 Task: Enable public transport information for cabin in Rockbridge, Ohio, United States.
Action: Mouse moved to (640, 174)
Screenshot: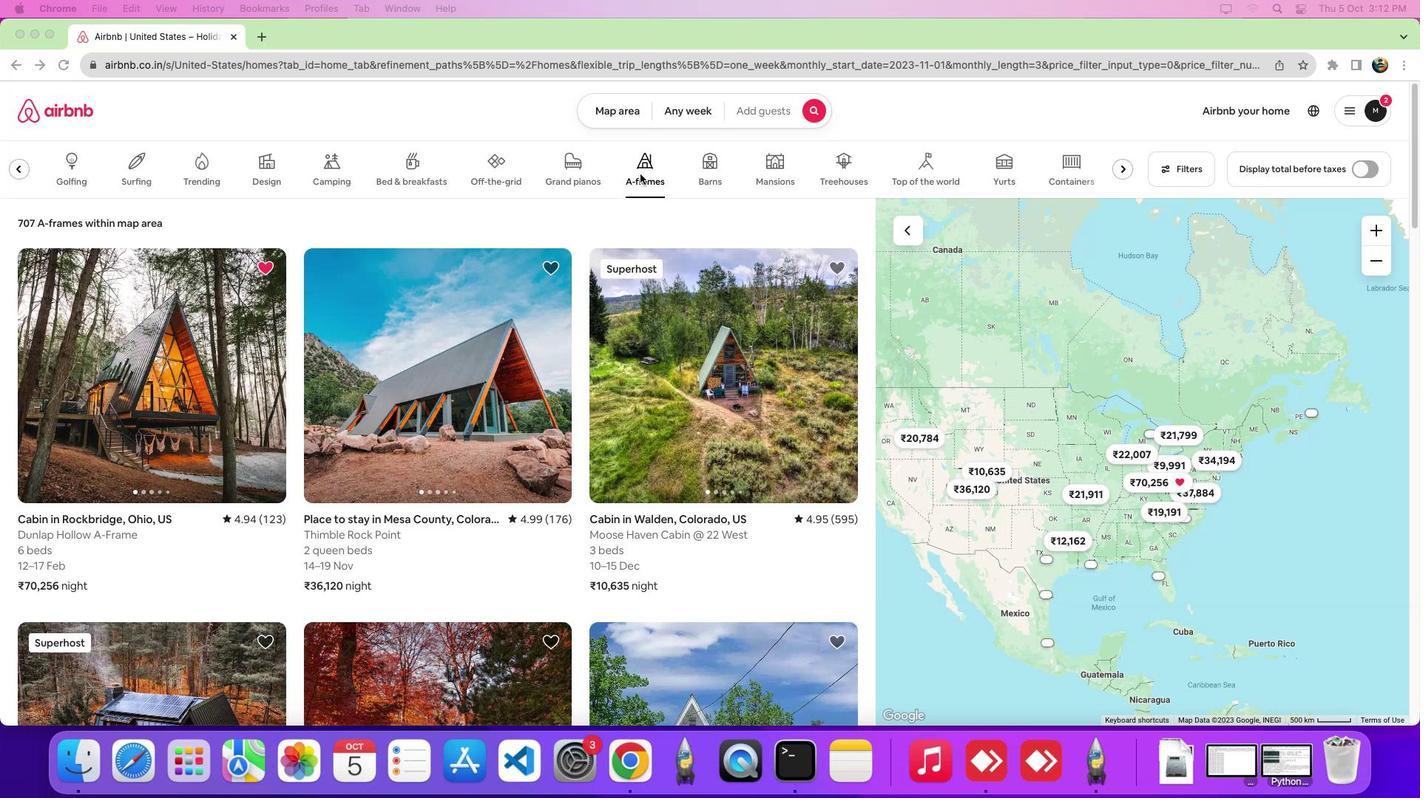 
Action: Mouse pressed left at (640, 174)
Screenshot: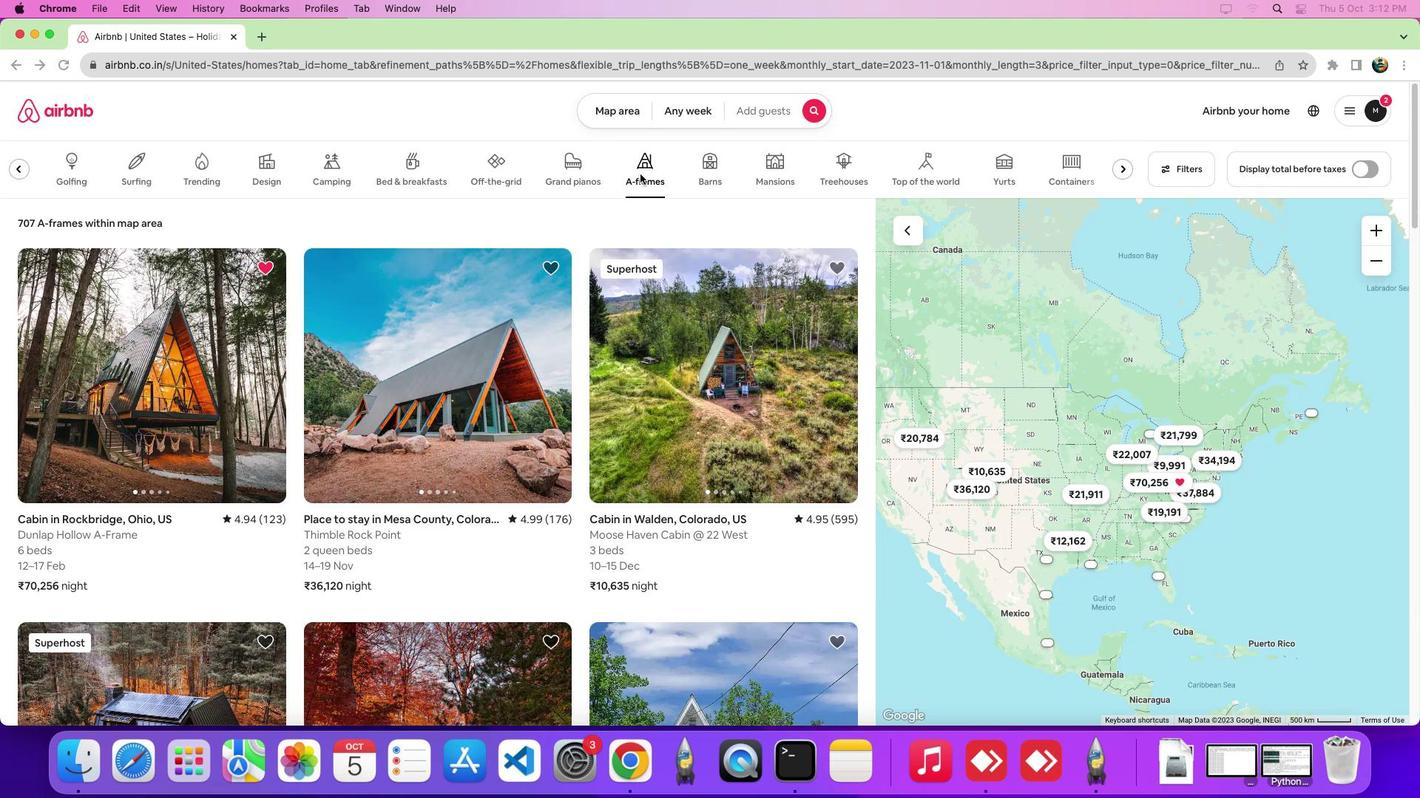 
Action: Mouse moved to (263, 331)
Screenshot: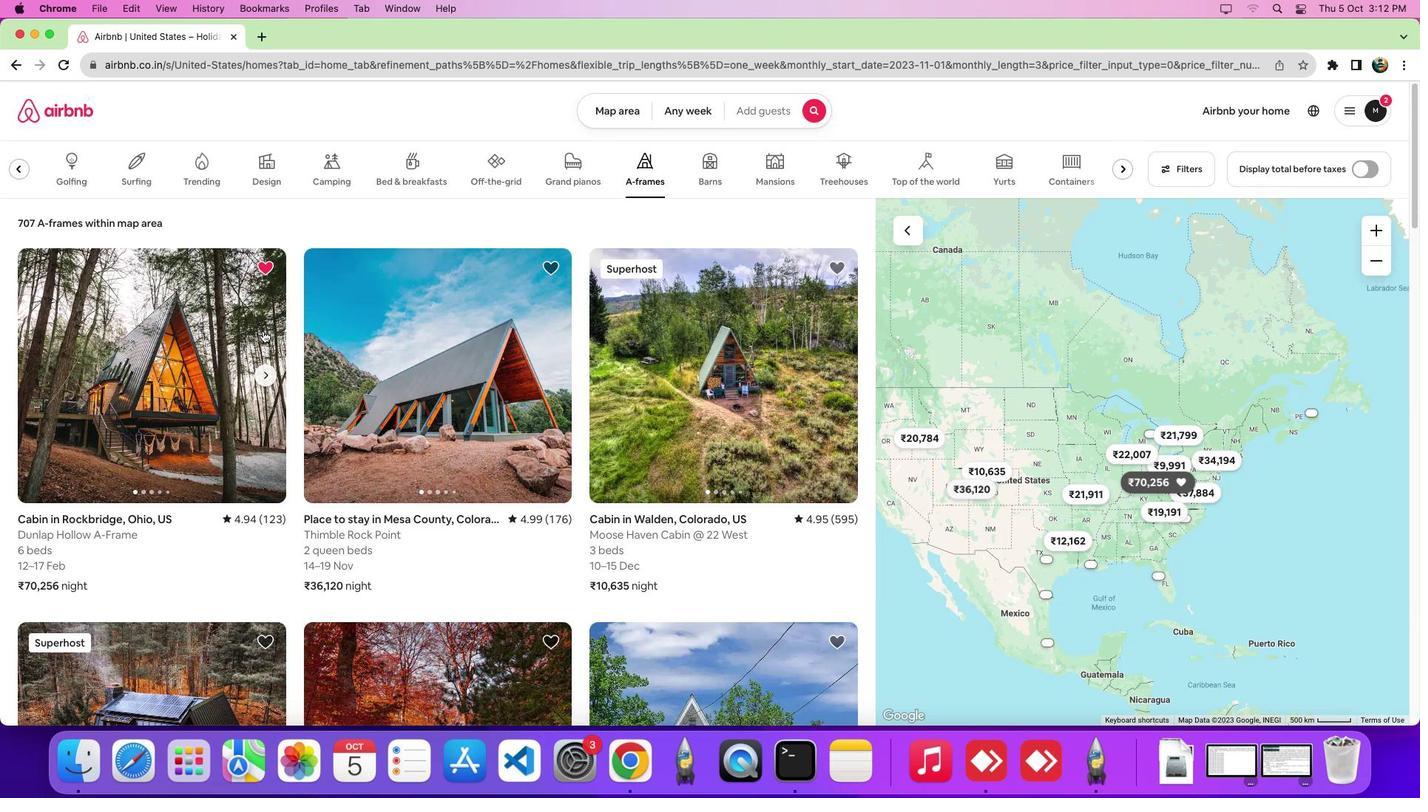 
Action: Mouse pressed left at (263, 331)
Screenshot: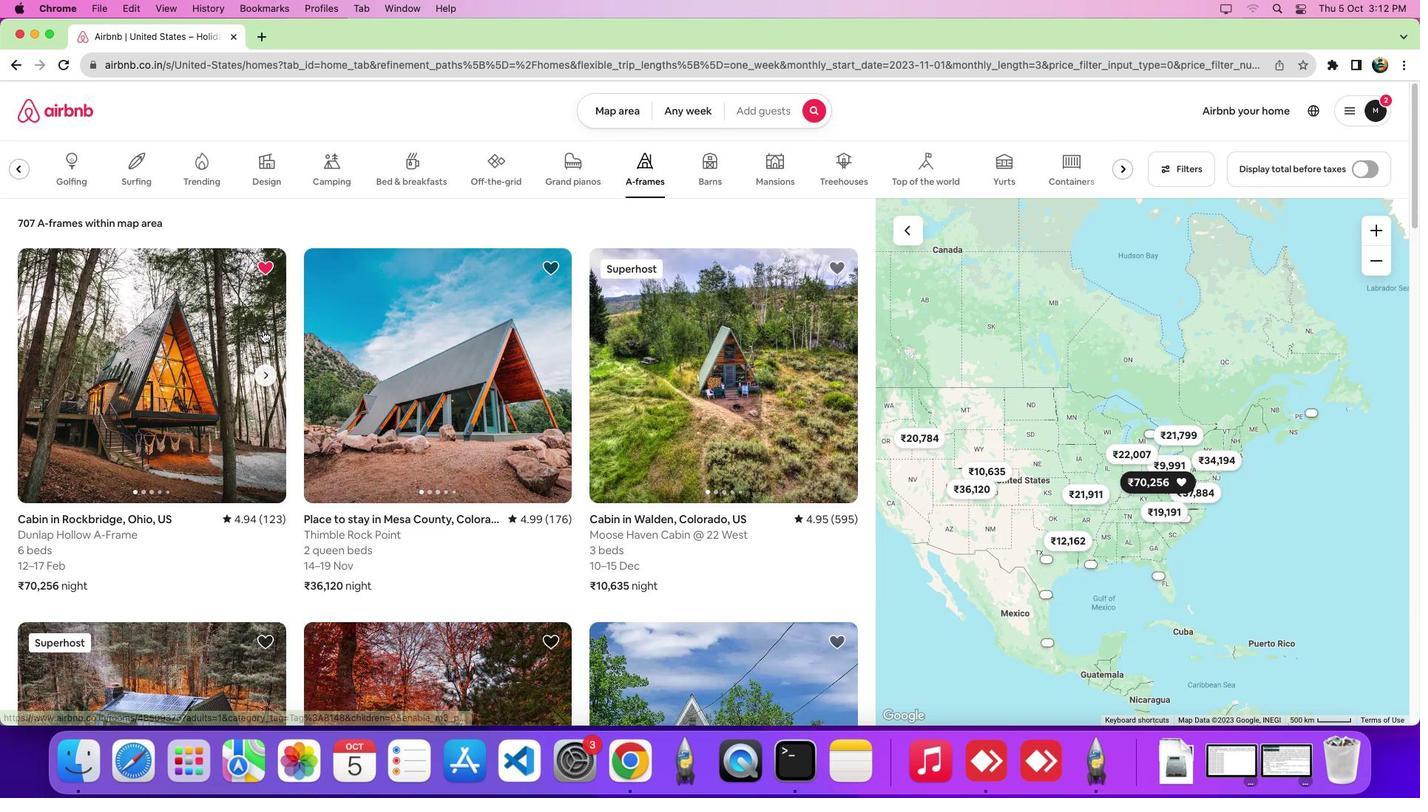 
Action: Mouse moved to (737, 339)
Screenshot: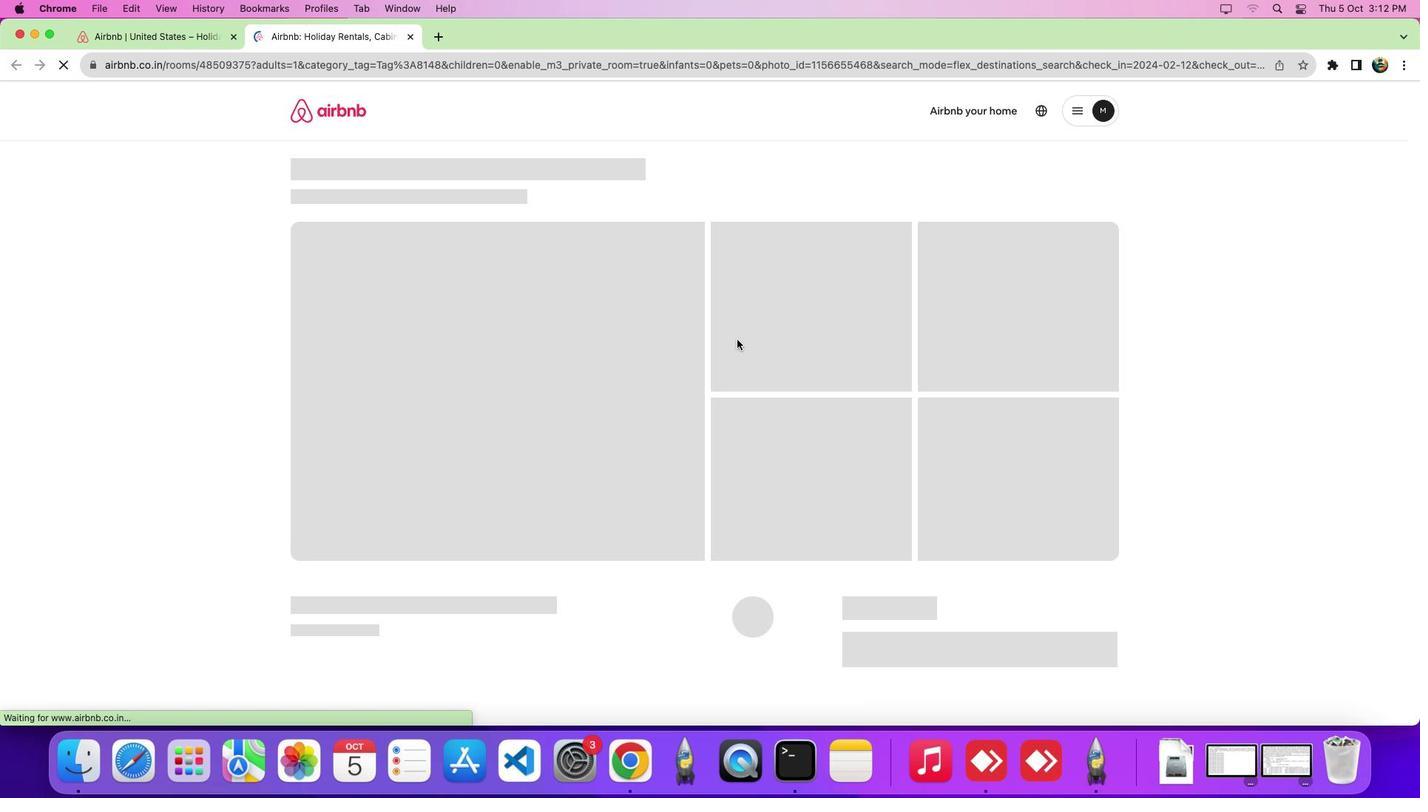 
Action: Mouse scrolled (737, 339) with delta (0, 0)
Screenshot: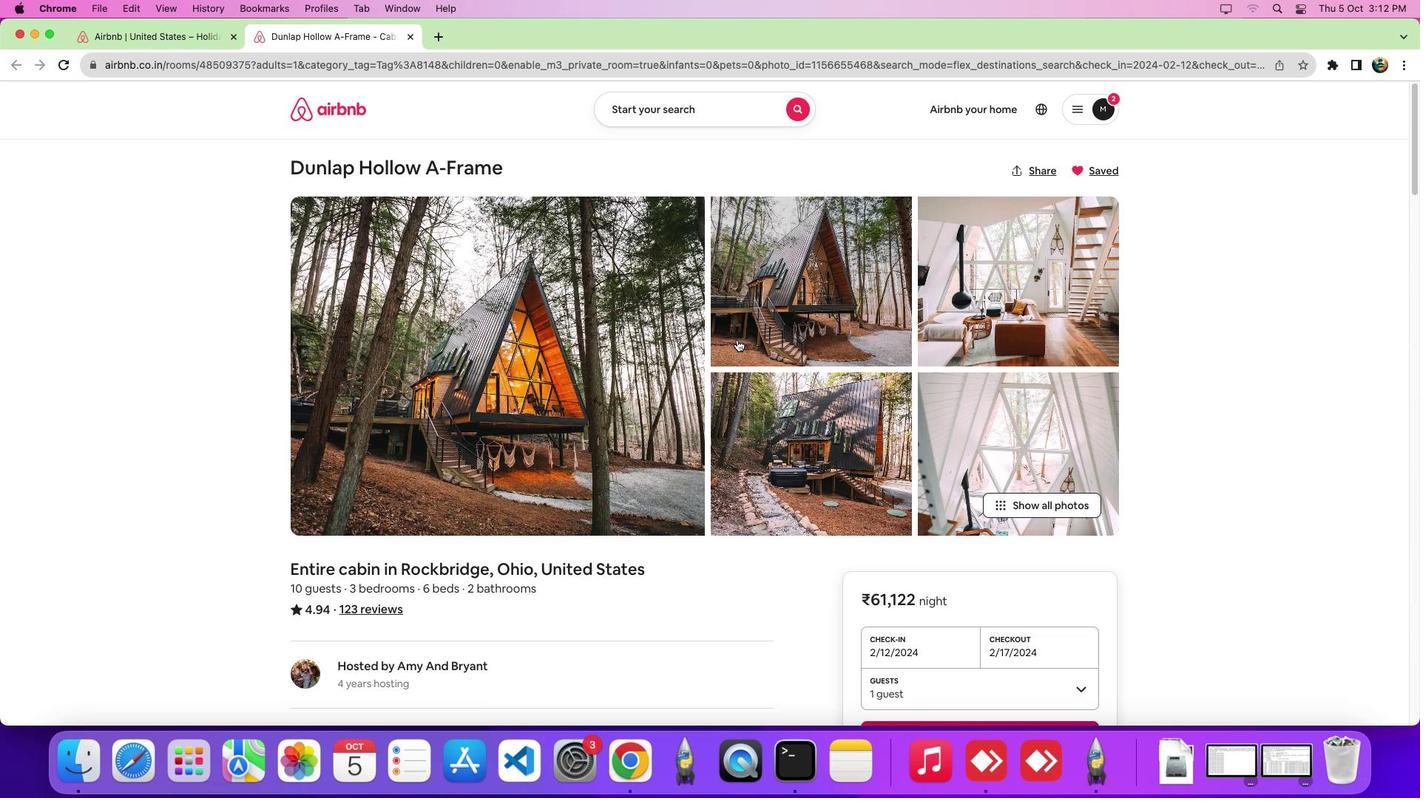 
Action: Mouse scrolled (737, 339) with delta (0, 0)
Screenshot: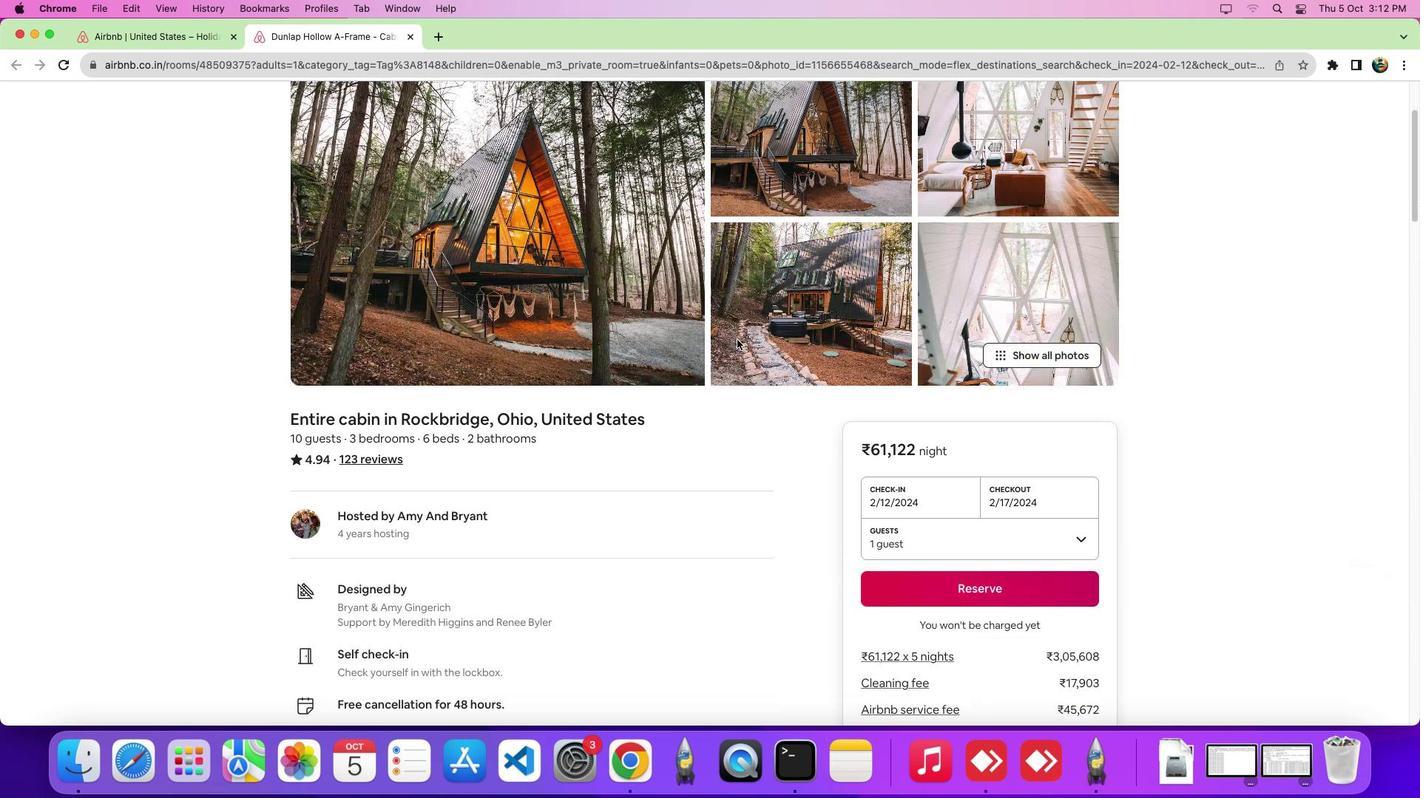 
Action: Mouse scrolled (737, 339) with delta (0, -2)
Screenshot: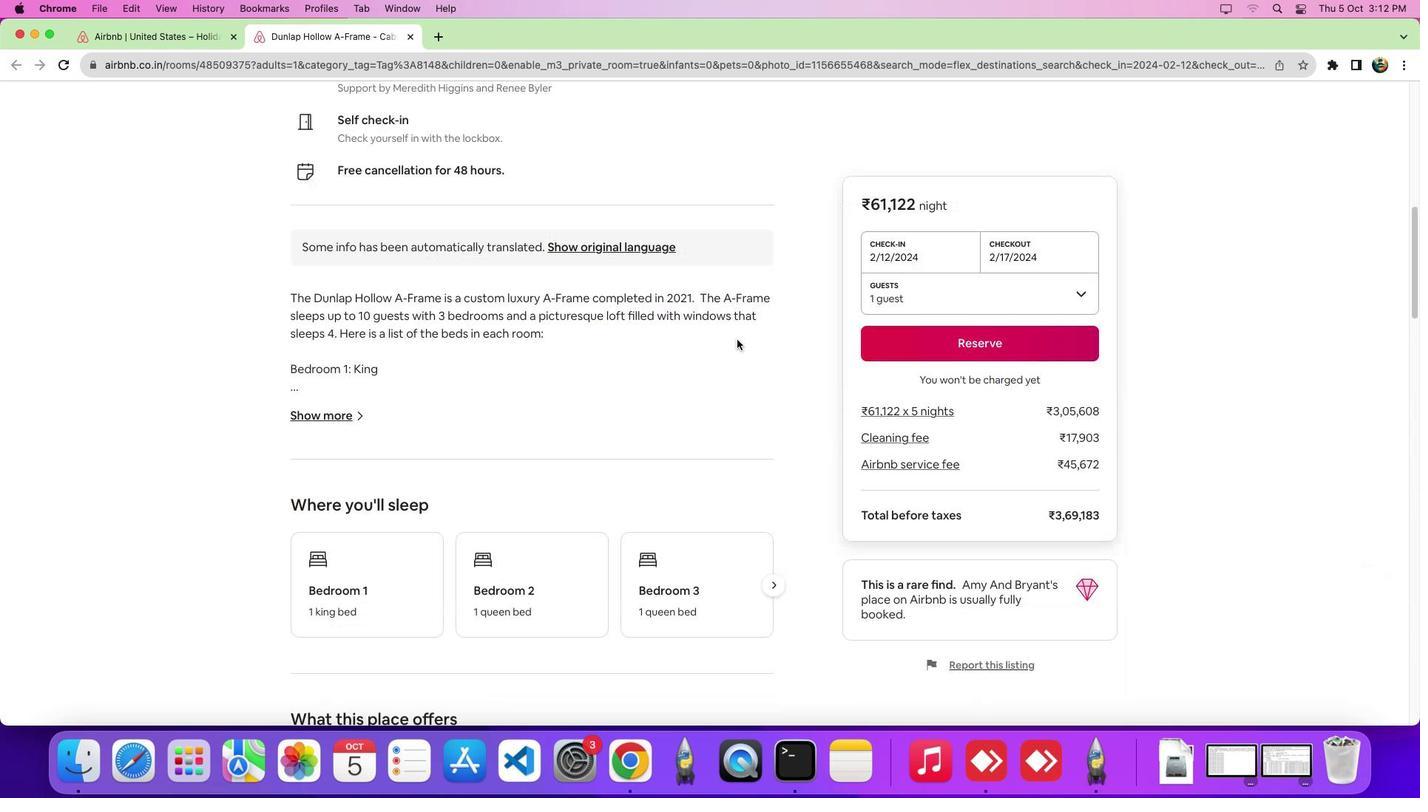 
Action: Mouse scrolled (737, 339) with delta (0, -6)
Screenshot: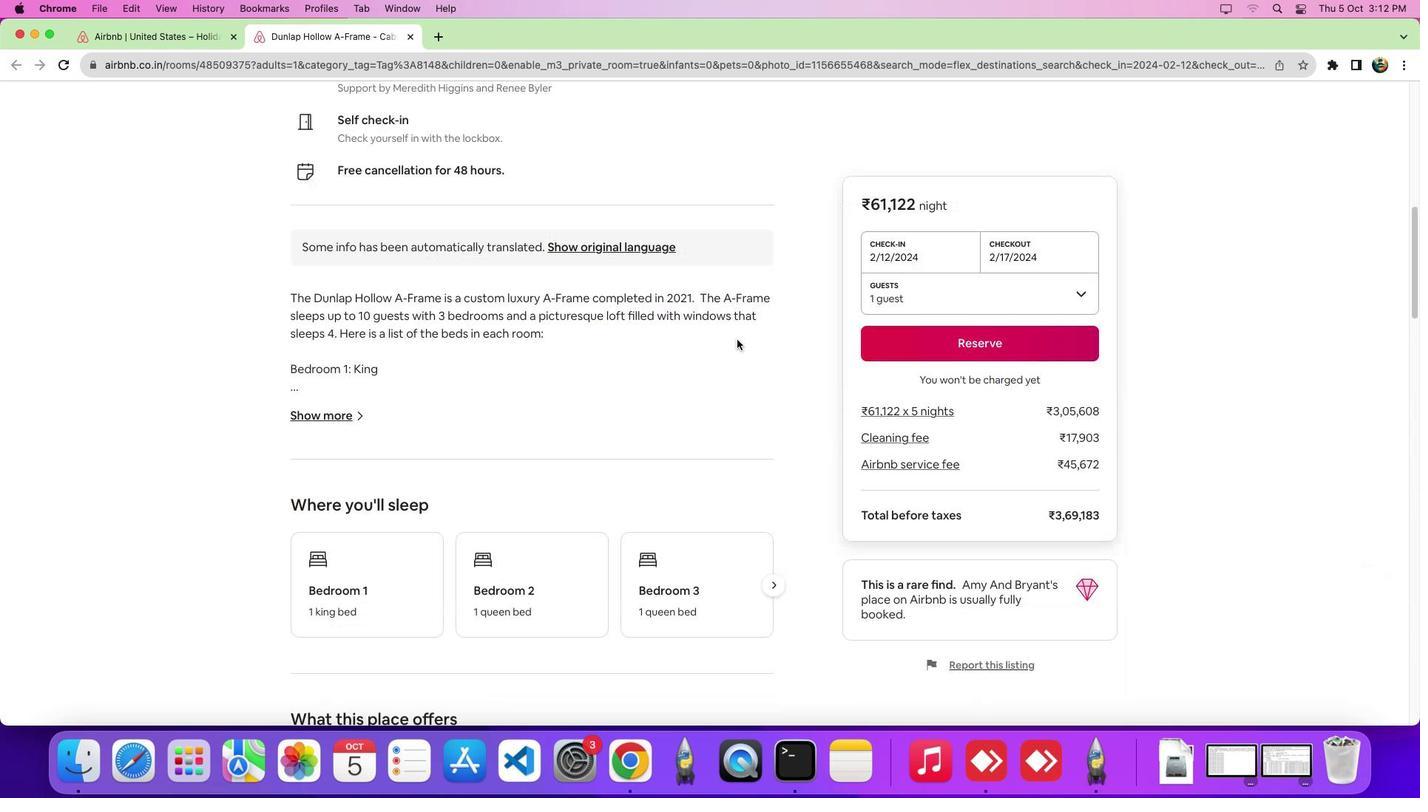 
Action: Mouse scrolled (737, 339) with delta (0, -9)
Screenshot: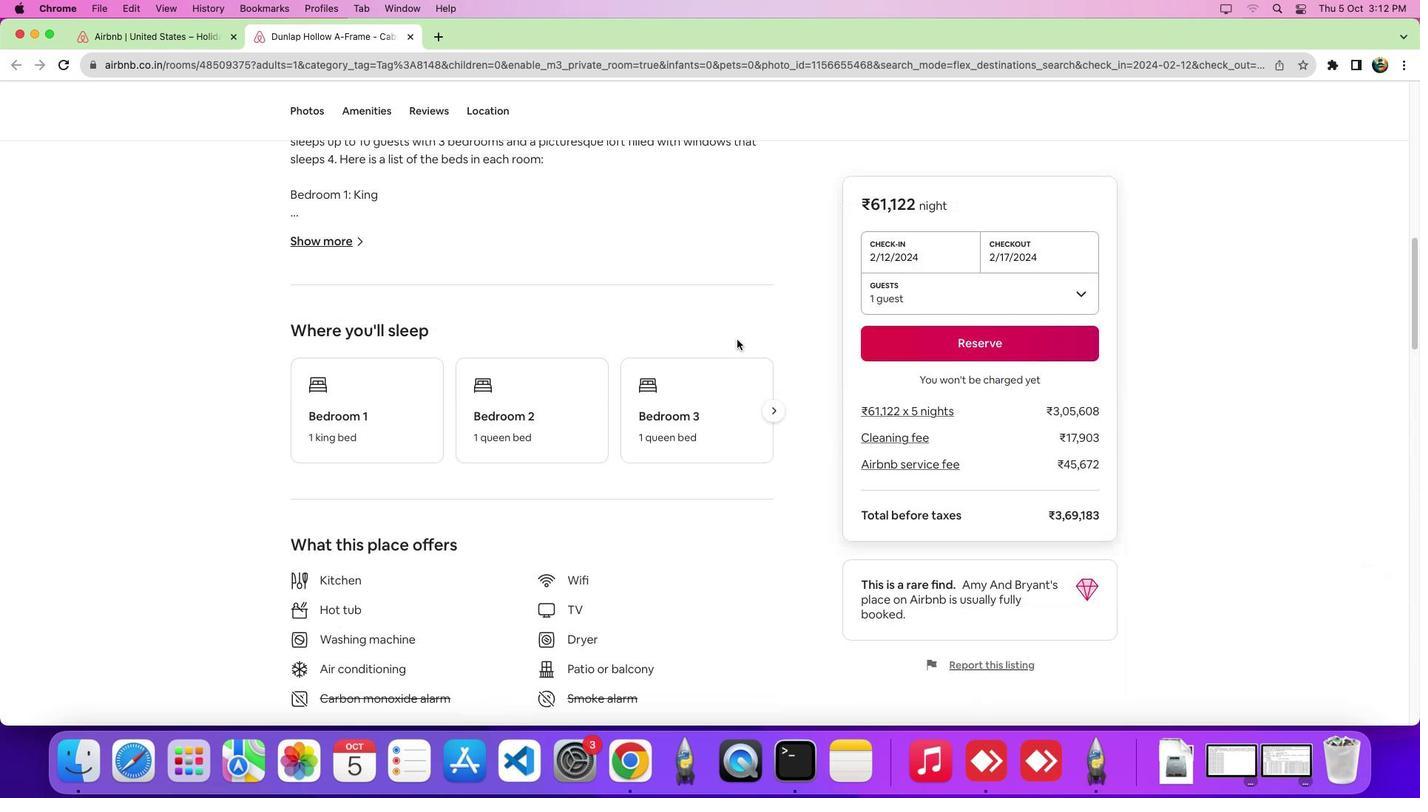 
Action: Mouse moved to (481, 114)
Screenshot: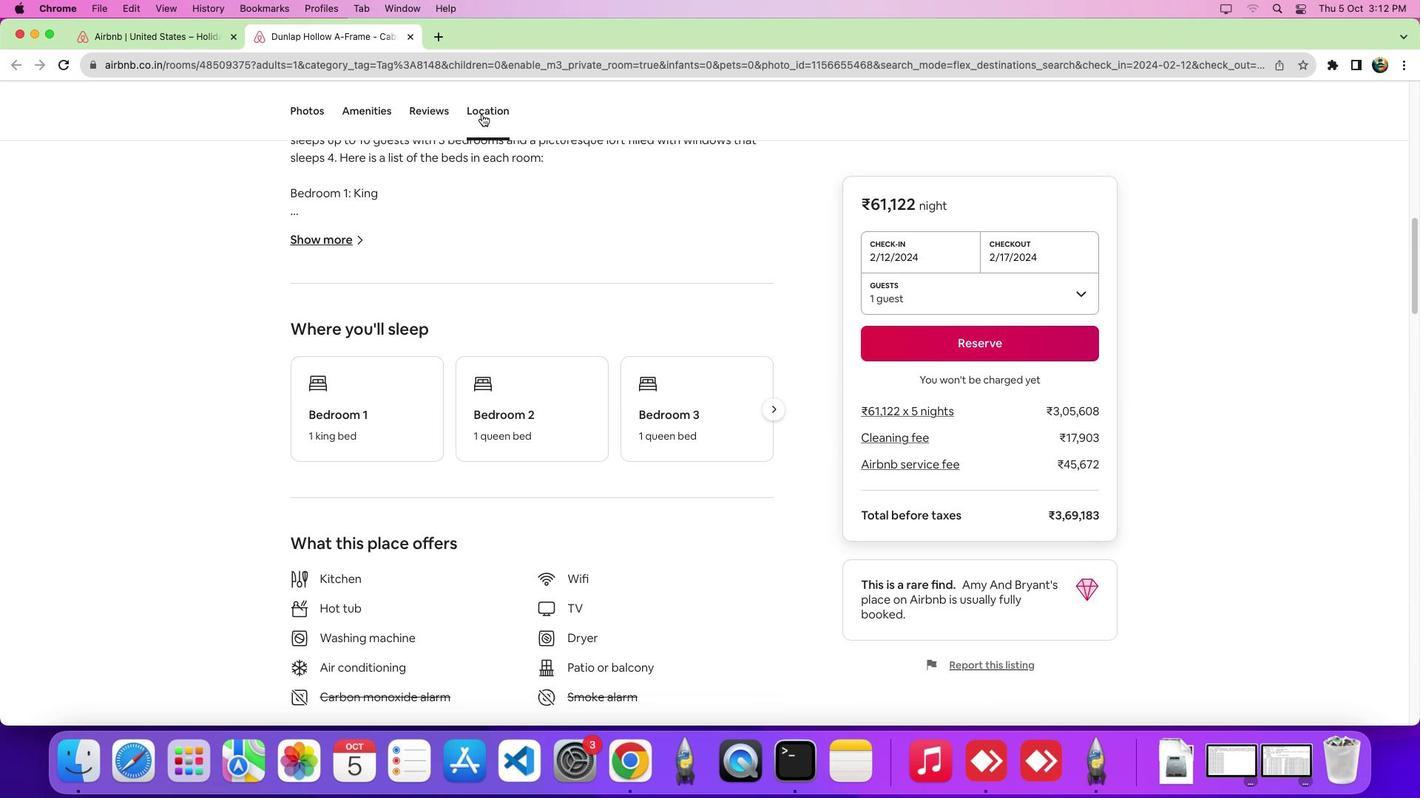 
Action: Mouse pressed left at (481, 114)
Screenshot: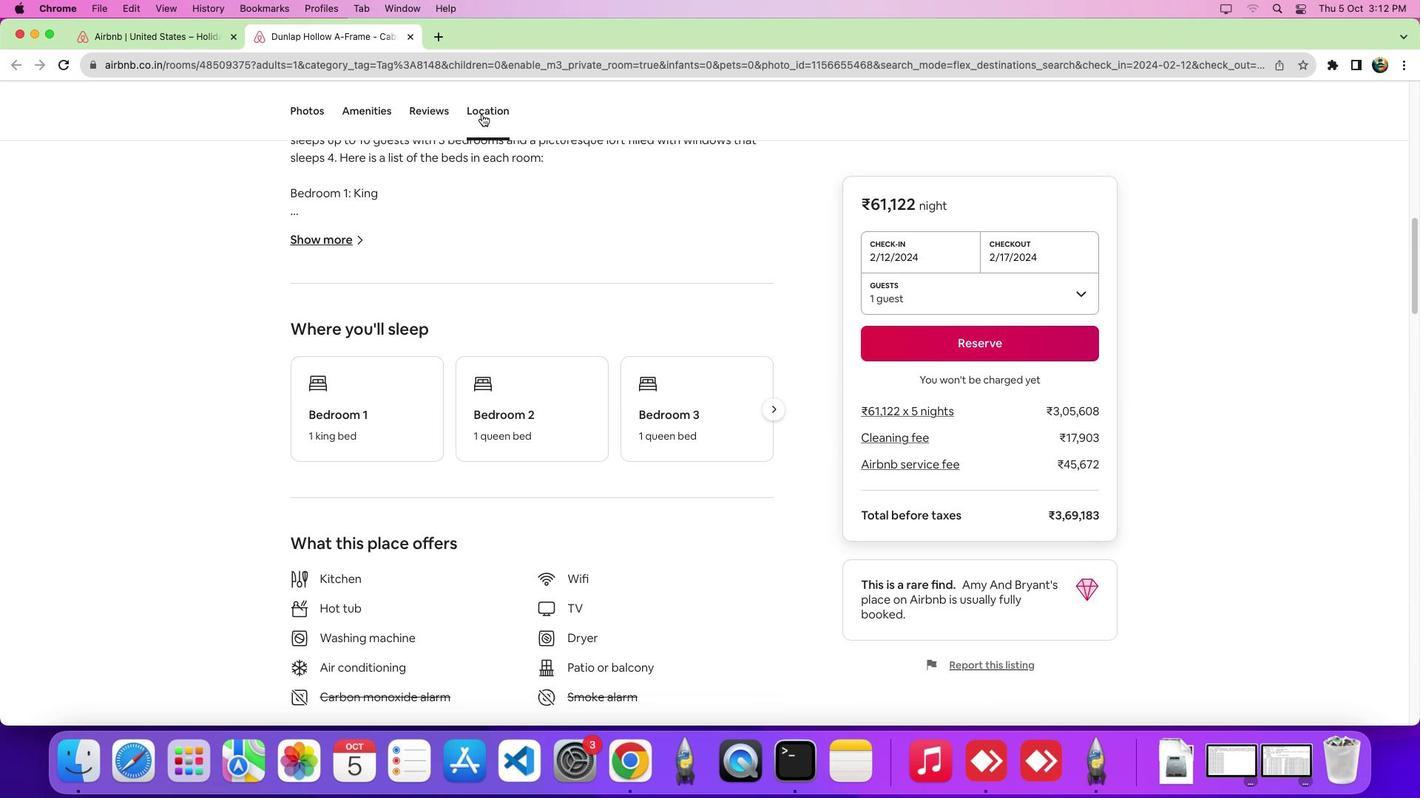 
Action: Mouse moved to (958, 246)
Screenshot: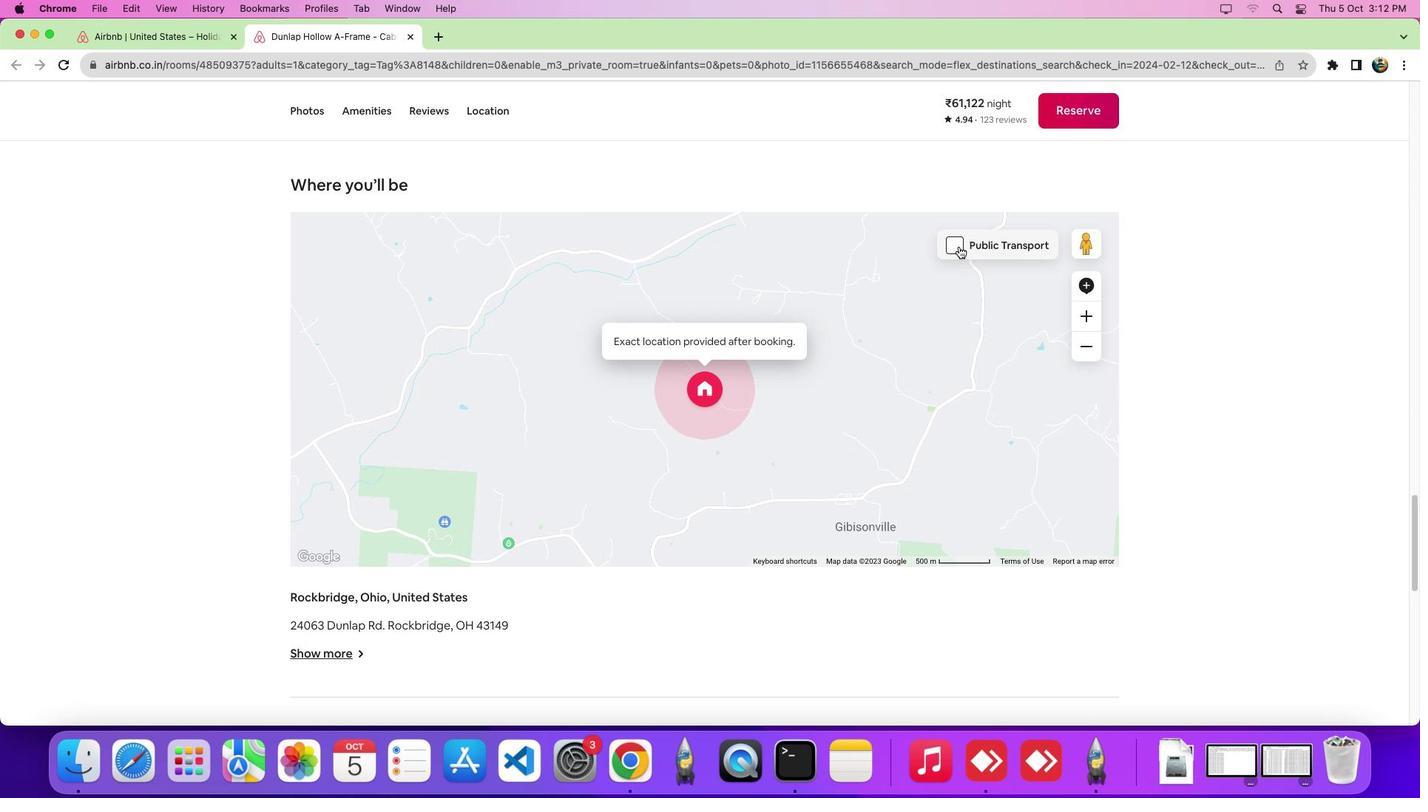 
Action: Mouse pressed left at (958, 246)
Screenshot: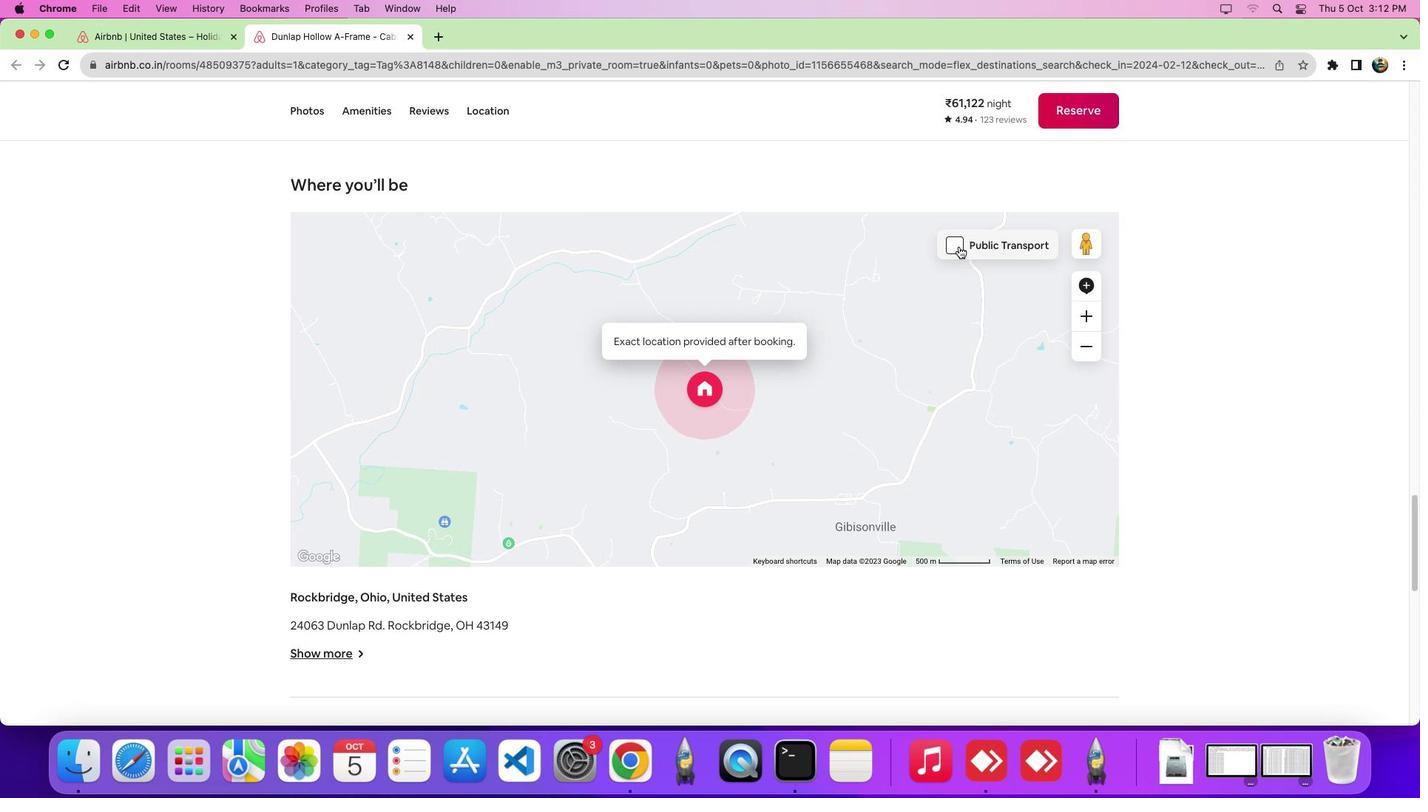 
